 Task: Create a rule from the Agile list, Priority changed -> Complete task in the project ArchiTech if Priority Cleared then Complete Task
Action: Mouse moved to (48, 269)
Screenshot: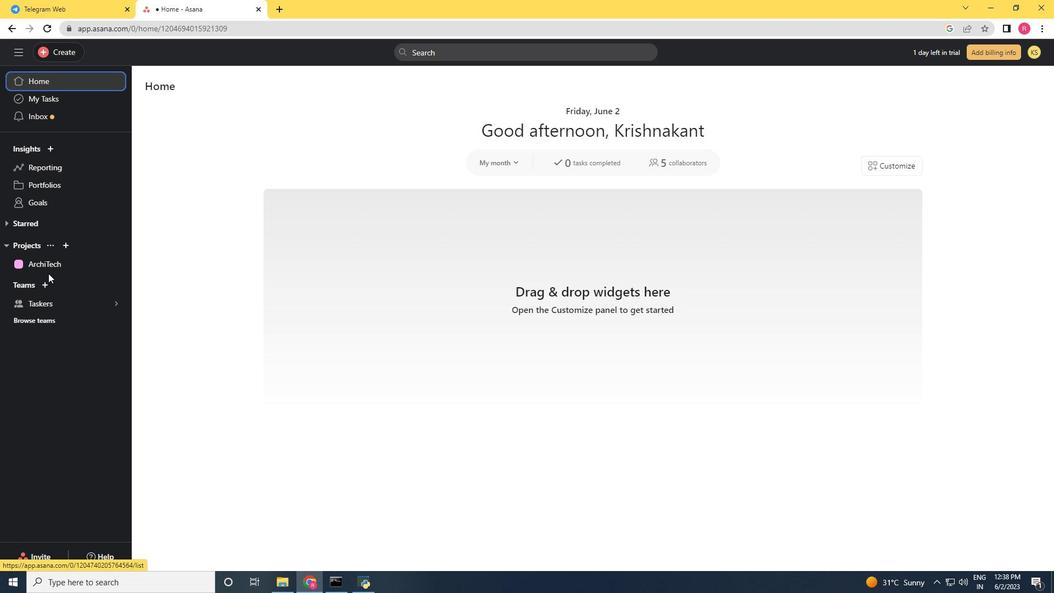 
Action: Mouse pressed left at (48, 269)
Screenshot: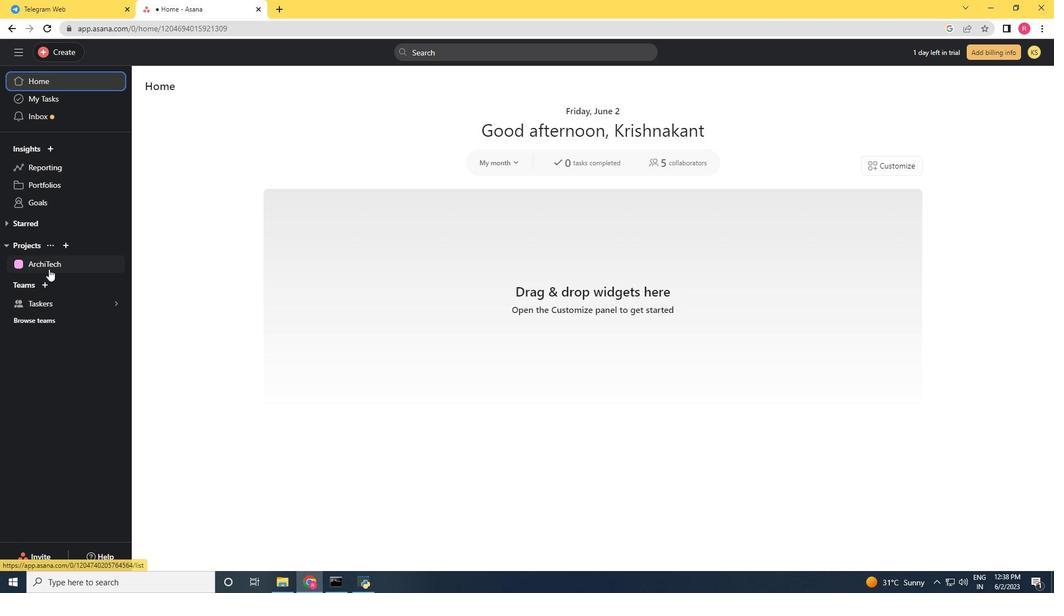 
Action: Mouse moved to (1016, 87)
Screenshot: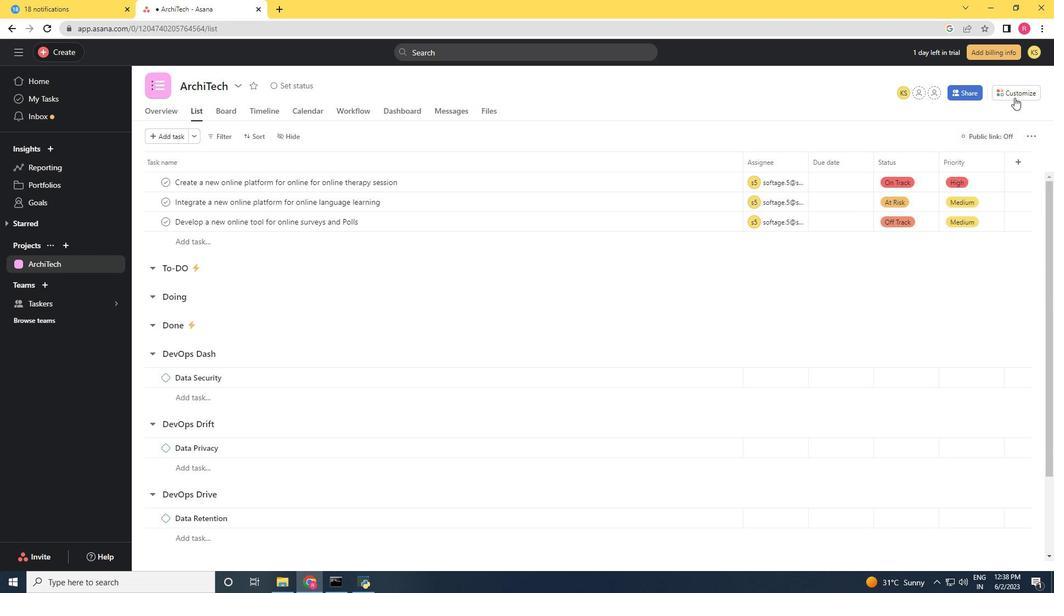 
Action: Mouse pressed left at (1016, 87)
Screenshot: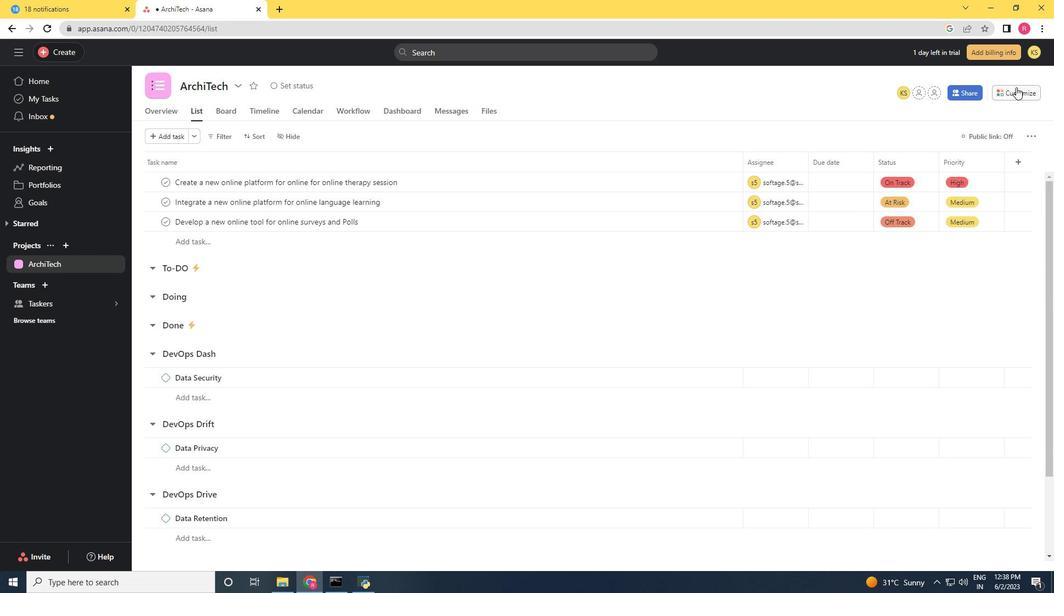 
Action: Mouse moved to (825, 249)
Screenshot: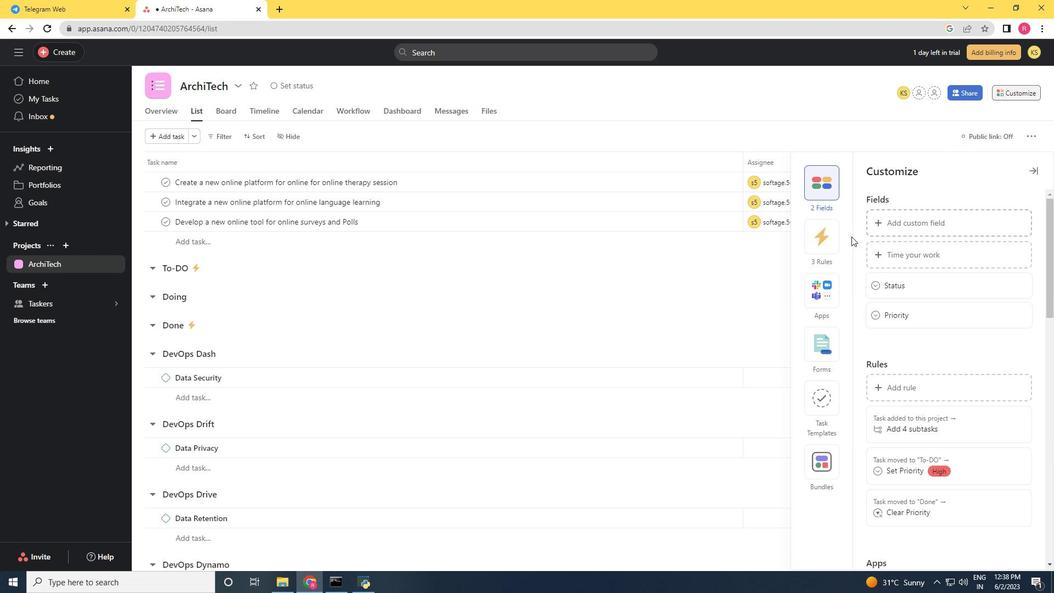 
Action: Mouse pressed left at (825, 249)
Screenshot: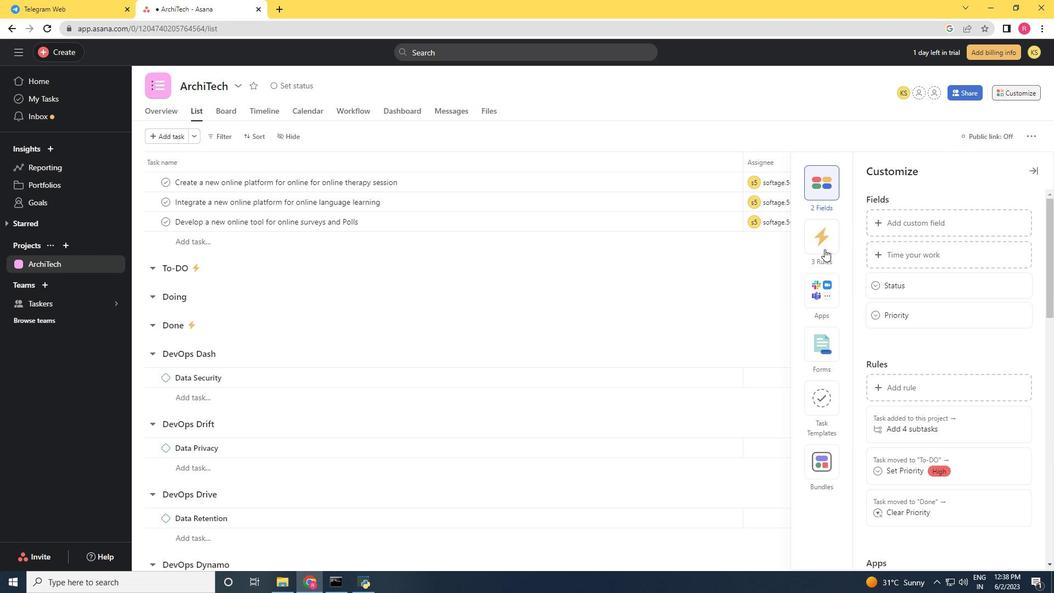 
Action: Mouse moved to (916, 228)
Screenshot: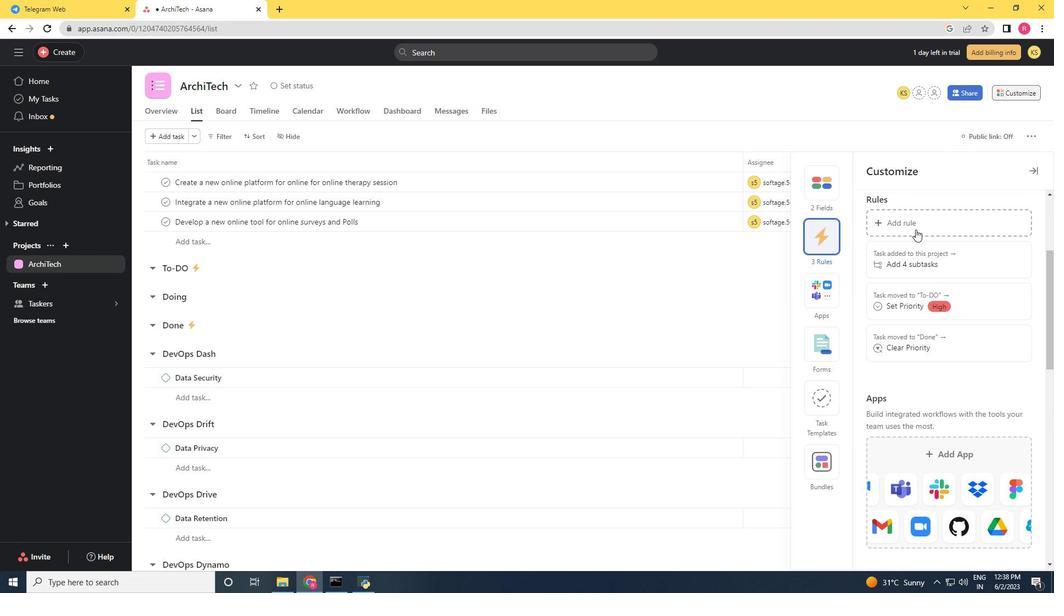 
Action: Mouse pressed left at (916, 228)
Screenshot: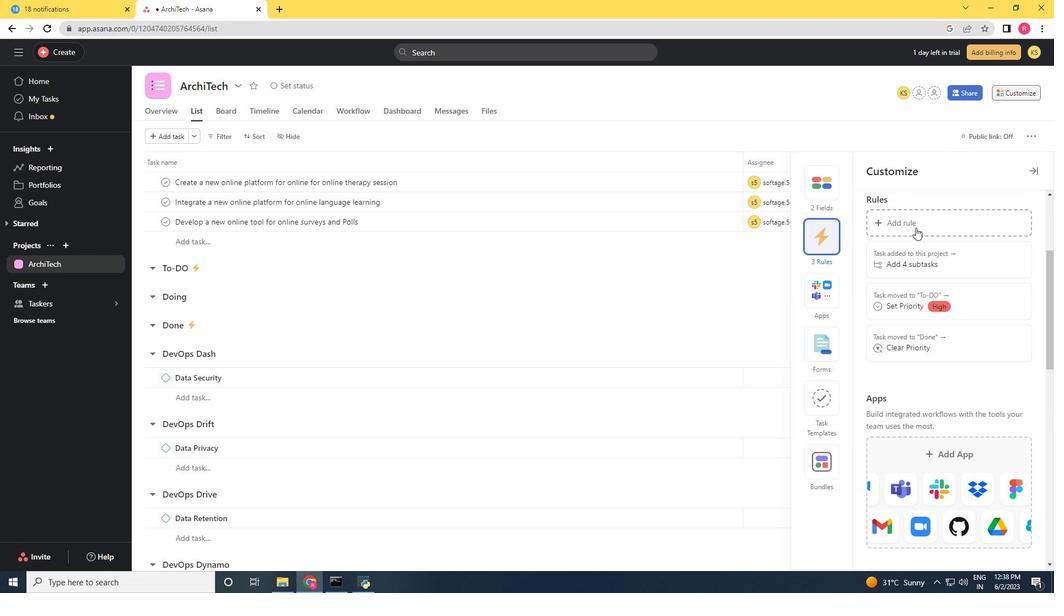 
Action: Mouse moved to (228, 168)
Screenshot: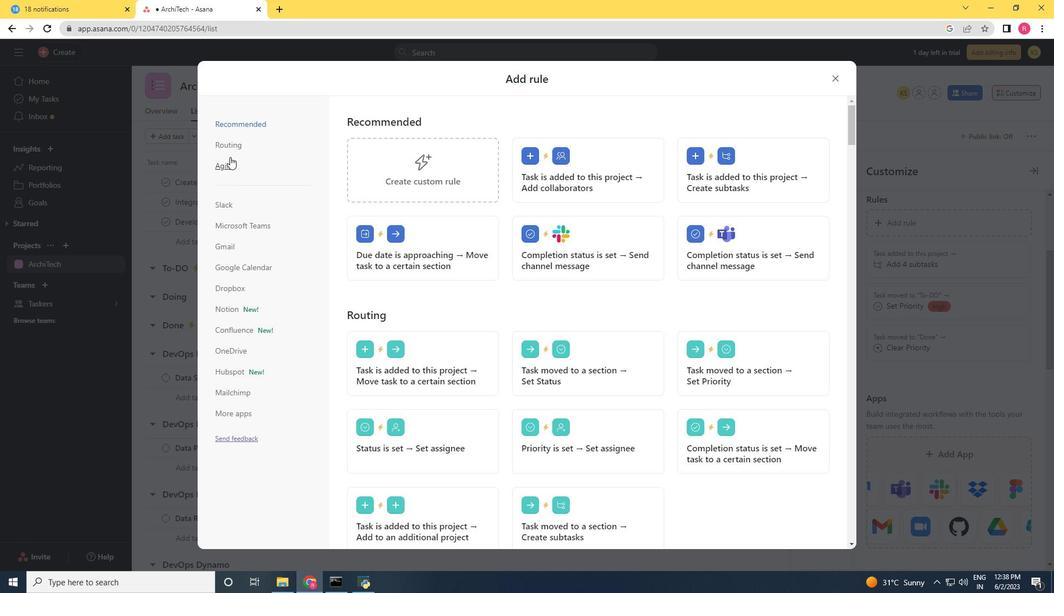 
Action: Mouse pressed left at (228, 168)
Screenshot: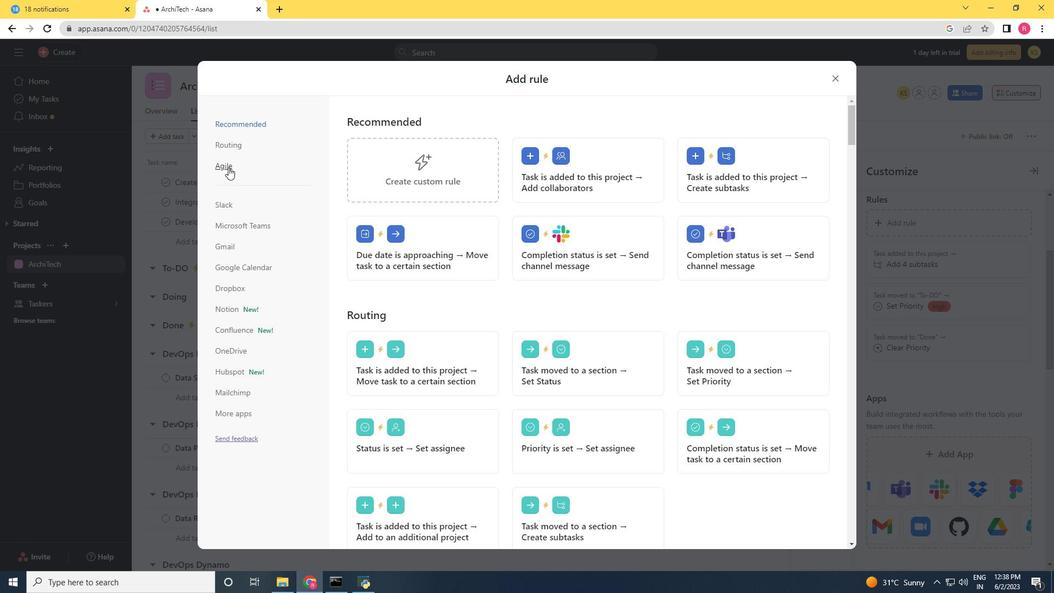 
Action: Mouse moved to (592, 176)
Screenshot: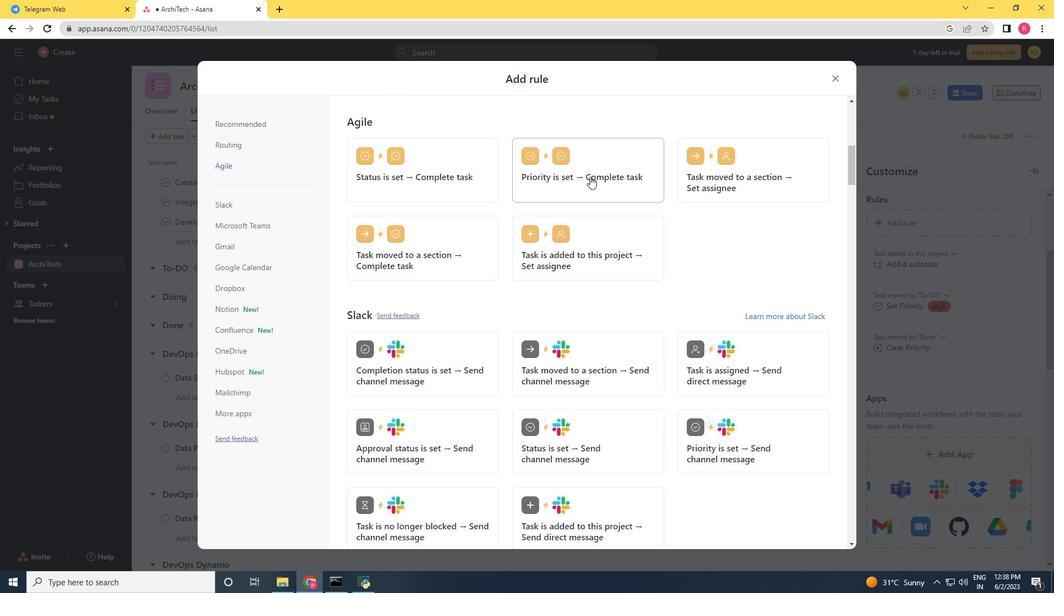 
Action: Mouse pressed left at (592, 176)
Screenshot: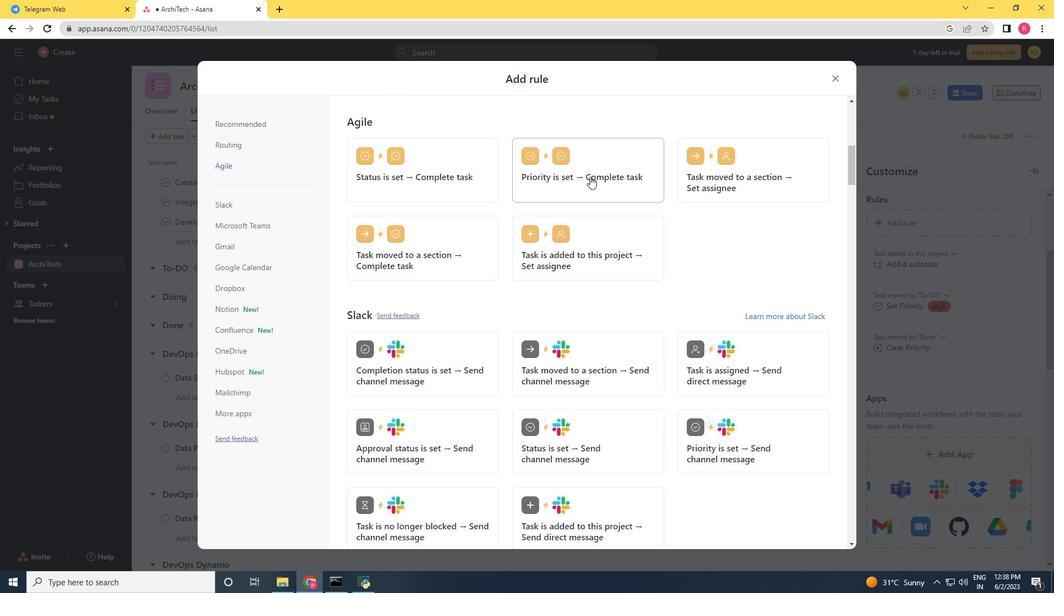 
Action: Mouse moved to (676, 198)
Screenshot: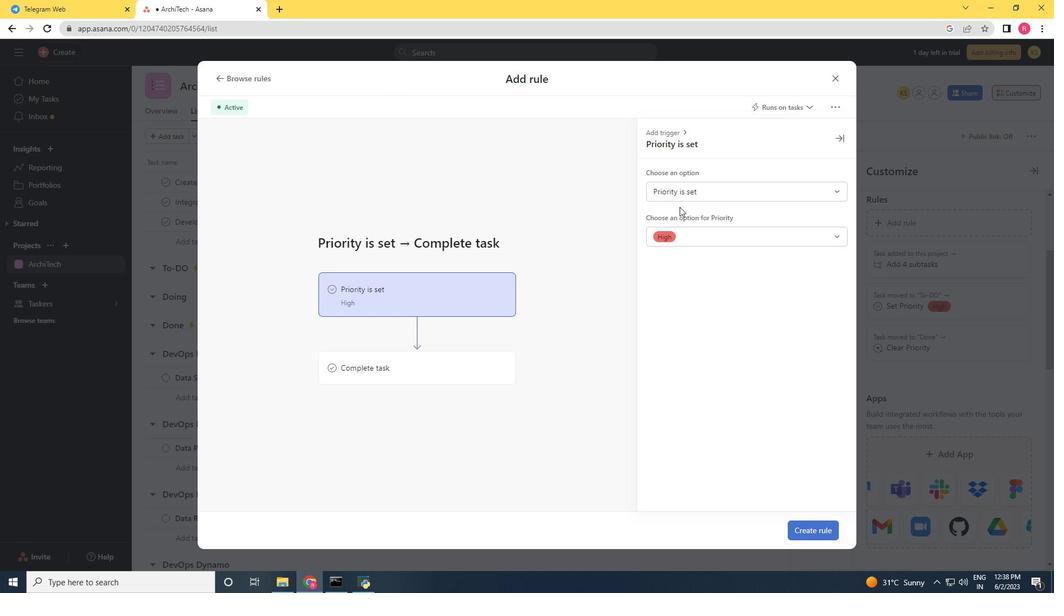 
Action: Mouse pressed left at (676, 198)
Screenshot: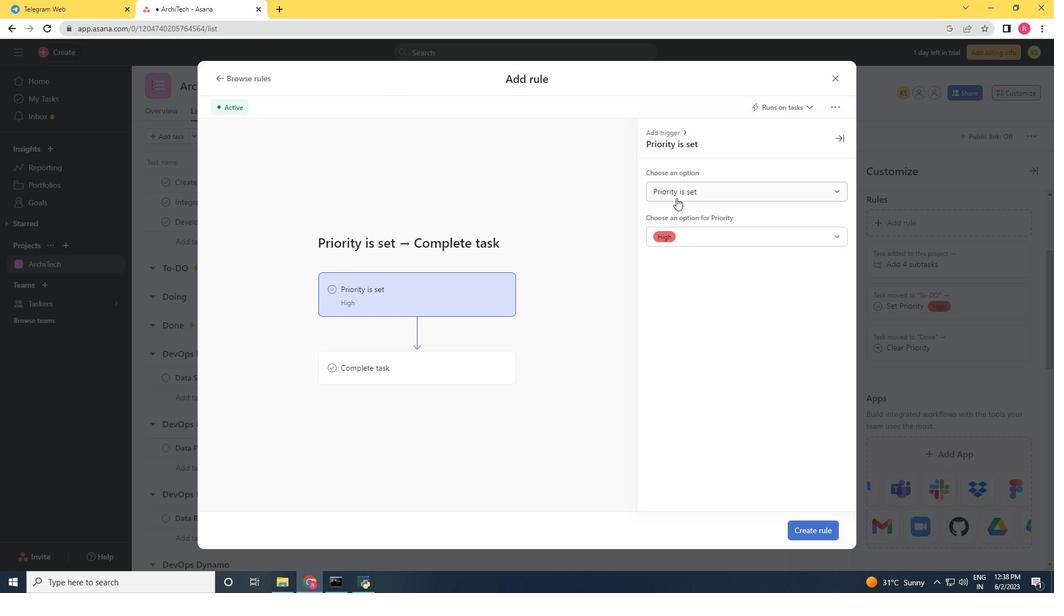 
Action: Mouse moved to (691, 236)
Screenshot: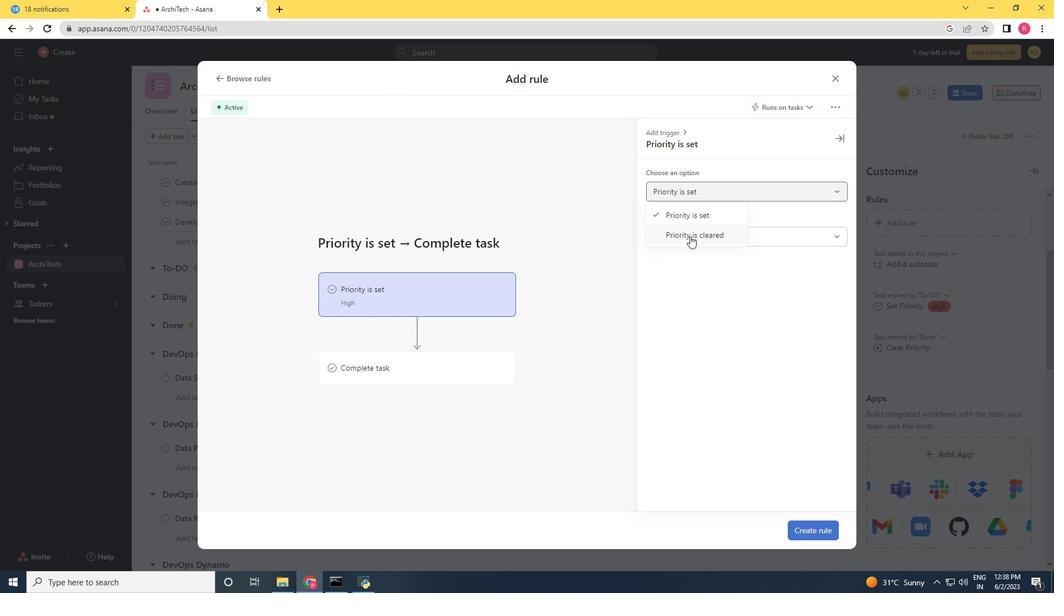 
Action: Mouse pressed left at (691, 236)
Screenshot: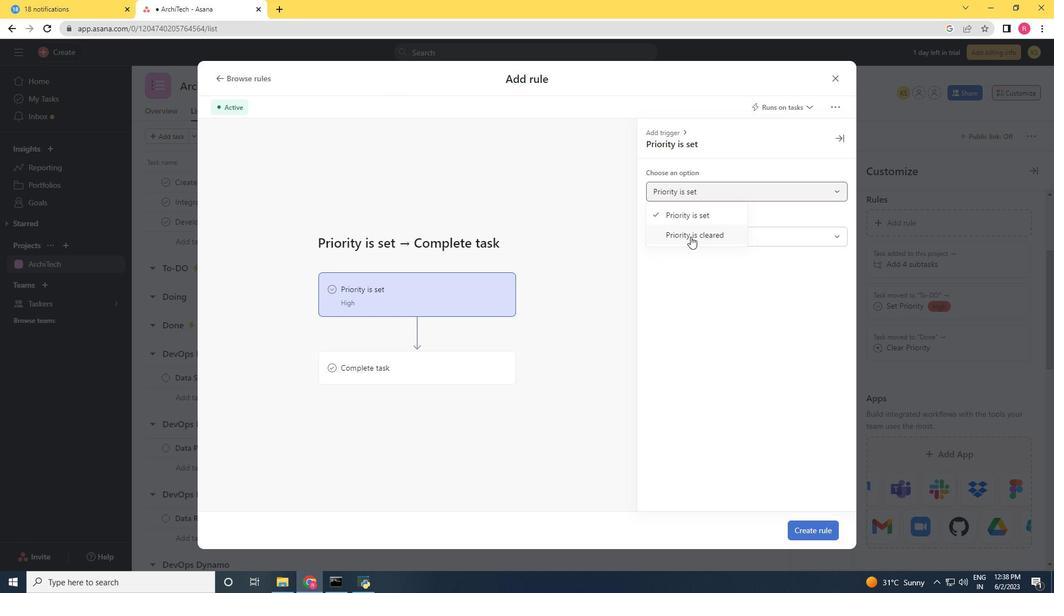
Action: Mouse moved to (387, 362)
Screenshot: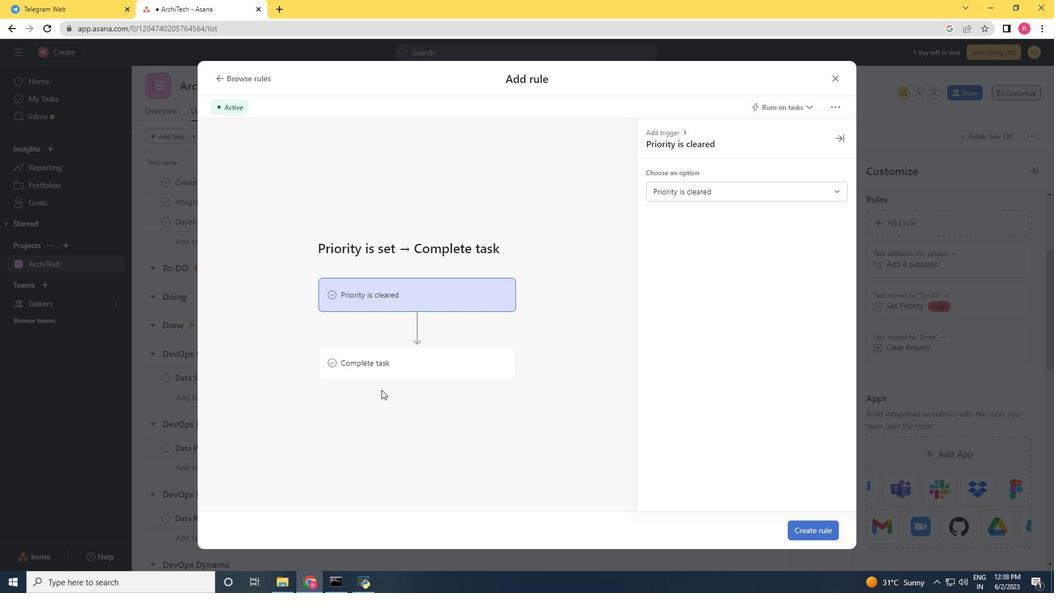 
Action: Mouse pressed left at (387, 362)
Screenshot: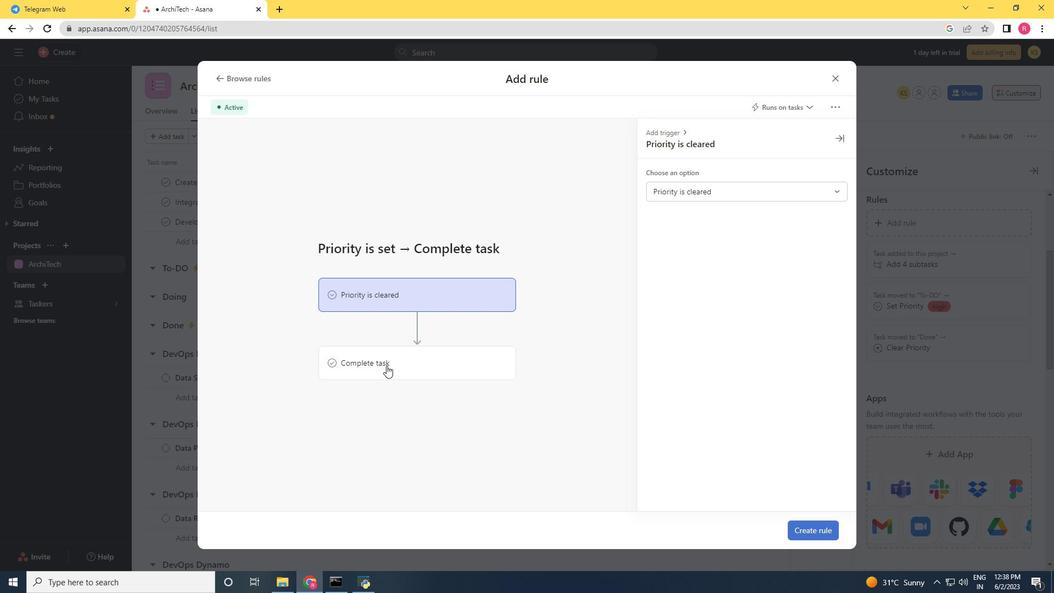 
Action: Mouse moved to (699, 192)
Screenshot: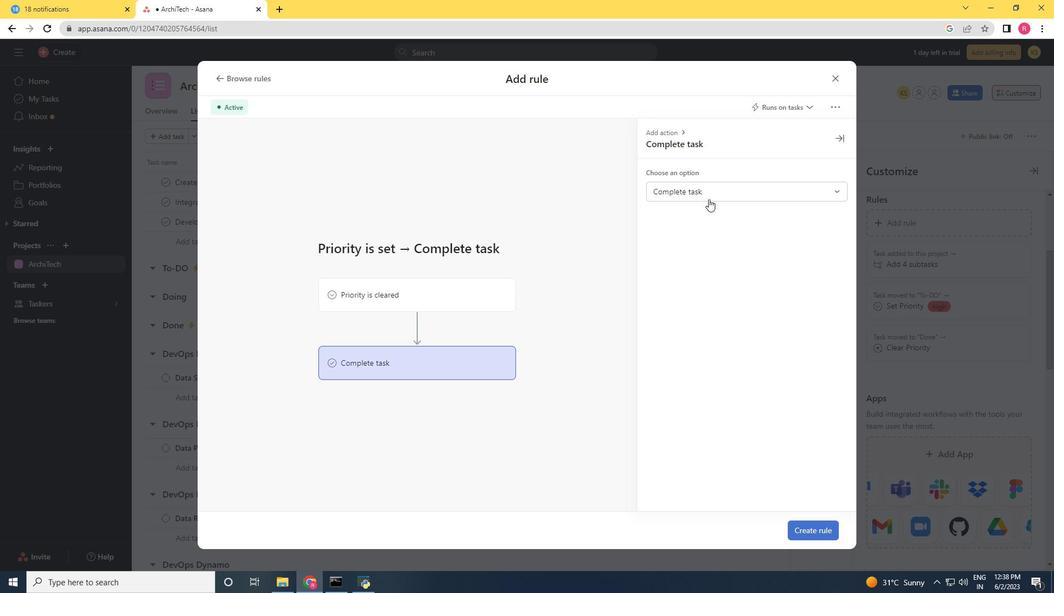 
Action: Mouse pressed left at (699, 192)
Screenshot: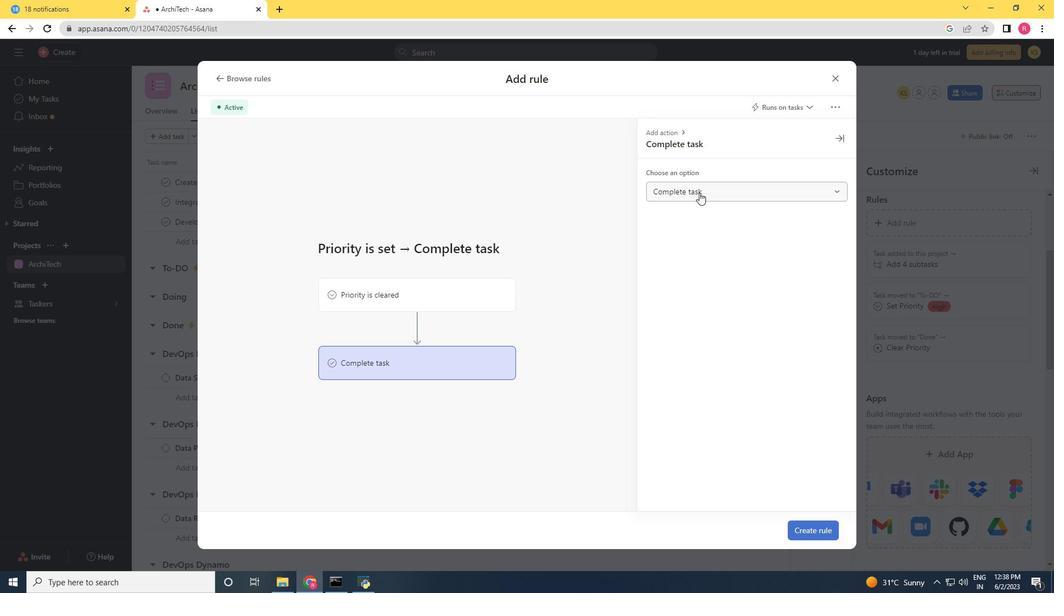 
Action: Mouse moved to (688, 219)
Screenshot: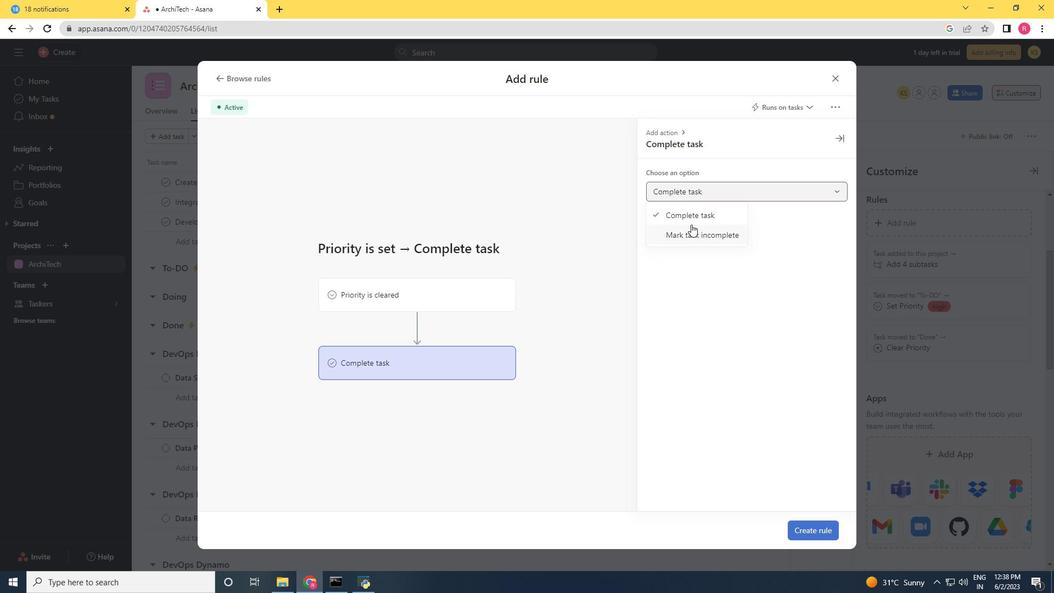 
Action: Mouse pressed left at (688, 219)
Screenshot: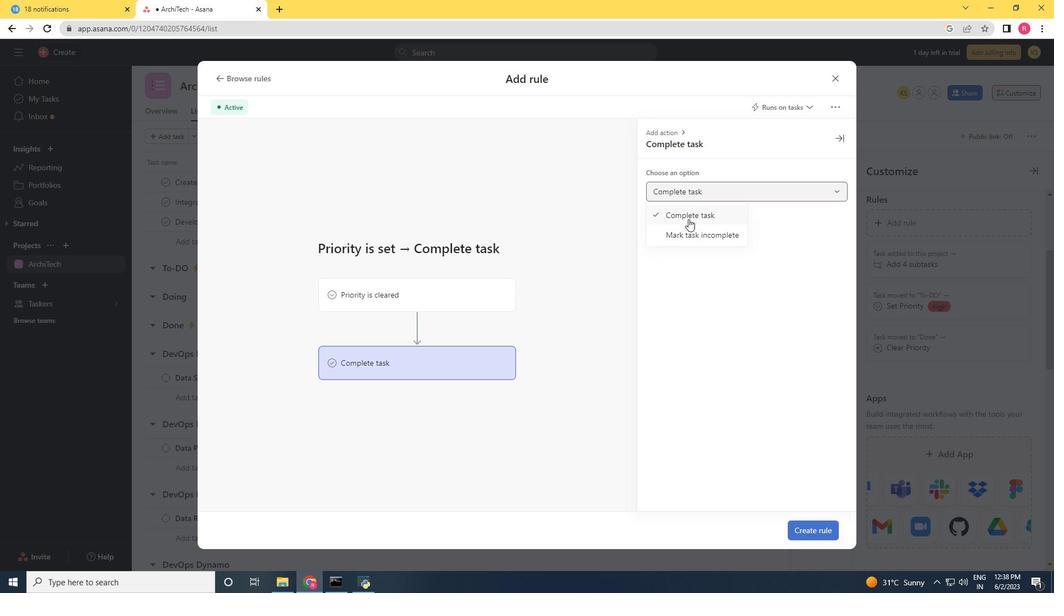 
Action: Mouse moved to (813, 527)
Screenshot: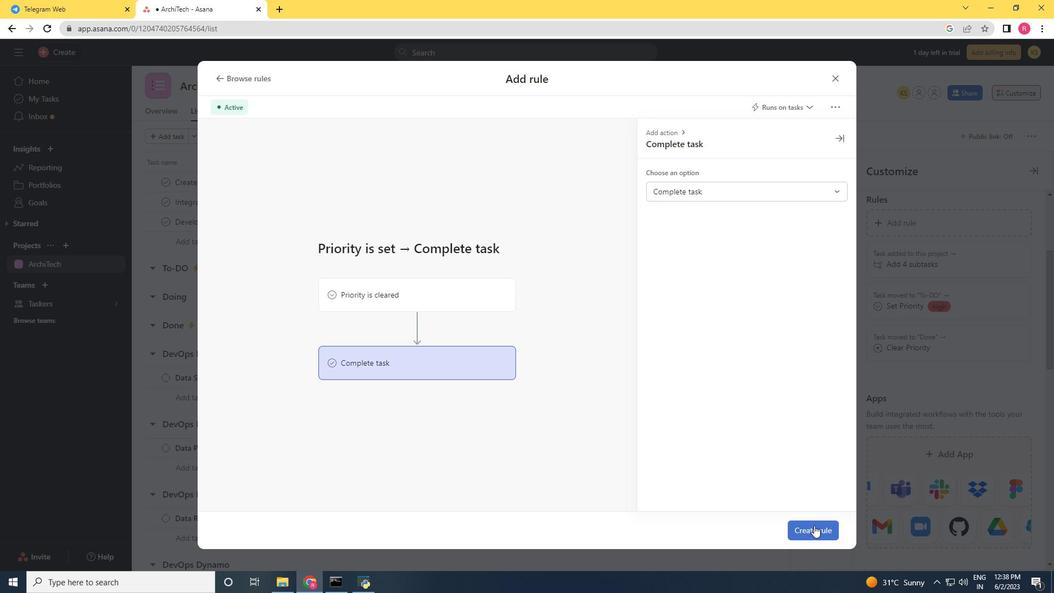 
Action: Mouse pressed left at (813, 527)
Screenshot: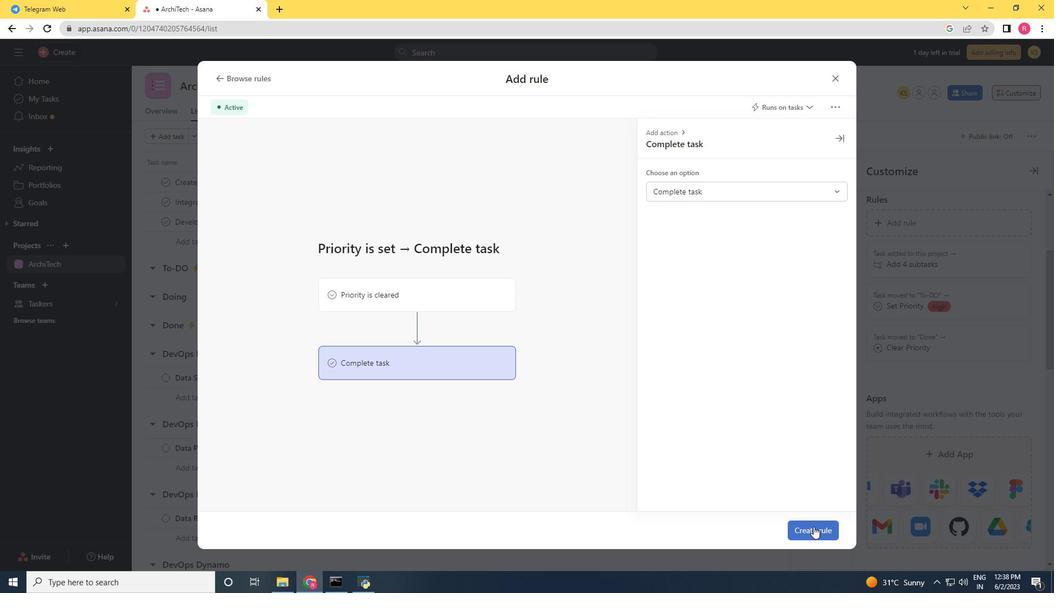 
Action: Mouse moved to (771, 479)
Screenshot: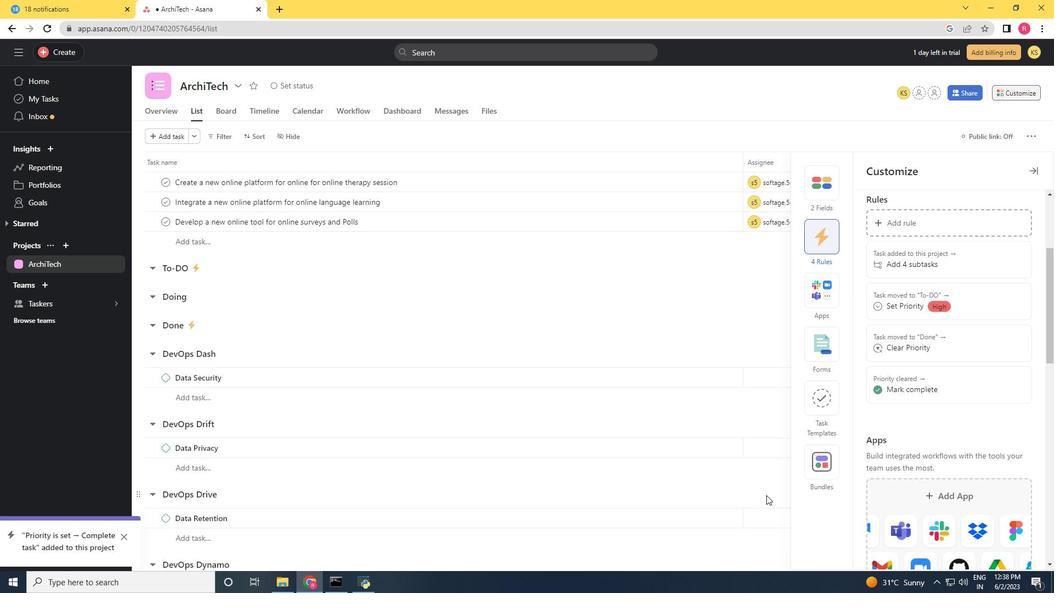 
